 Task: Create a task  Implement a new cloud-based contract review system for a company , assign it to team member softage.1@softage.net in the project ControlBridge and update the status of the task to  Off Track , set the priority of the task to Medium
Action: Mouse moved to (53, 393)
Screenshot: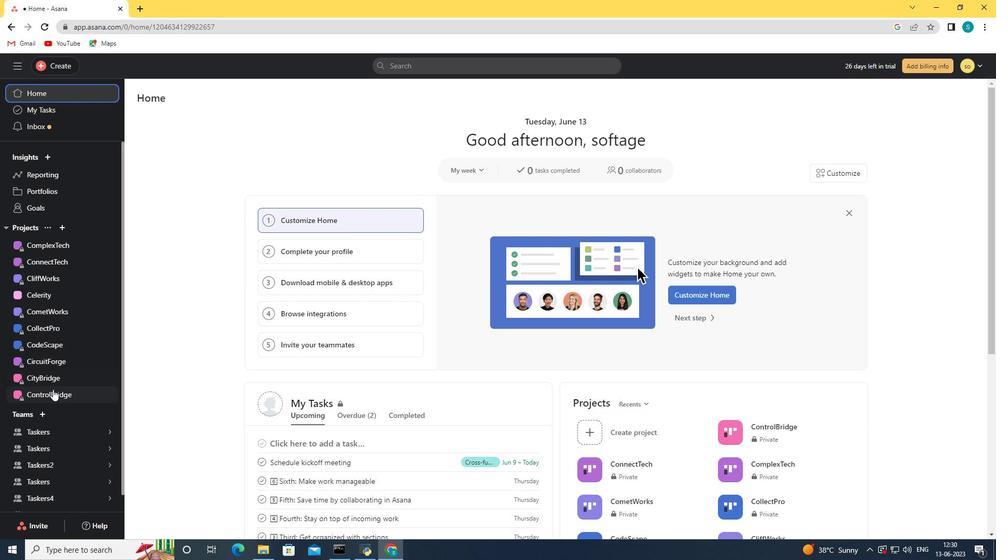 
Action: Mouse pressed left at (53, 393)
Screenshot: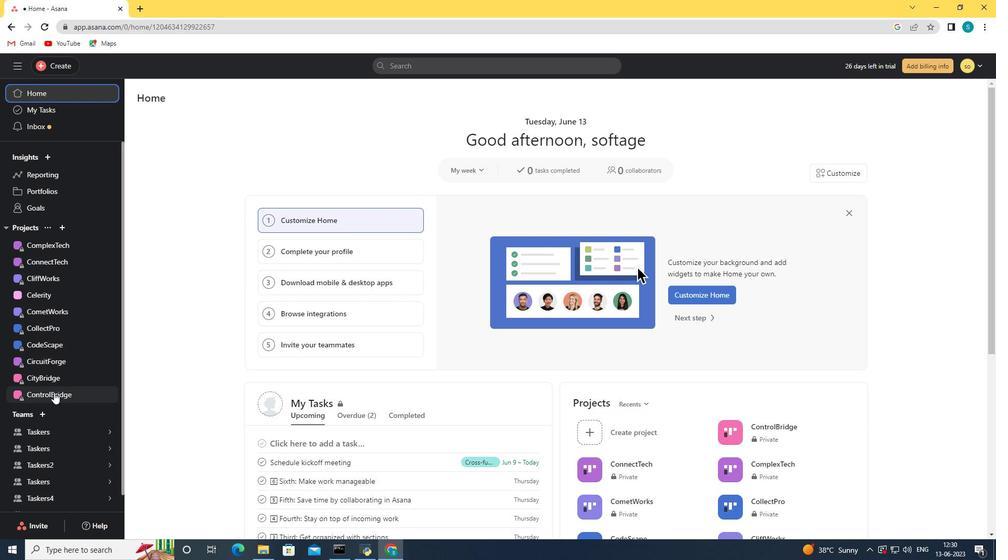 
Action: Mouse moved to (46, 65)
Screenshot: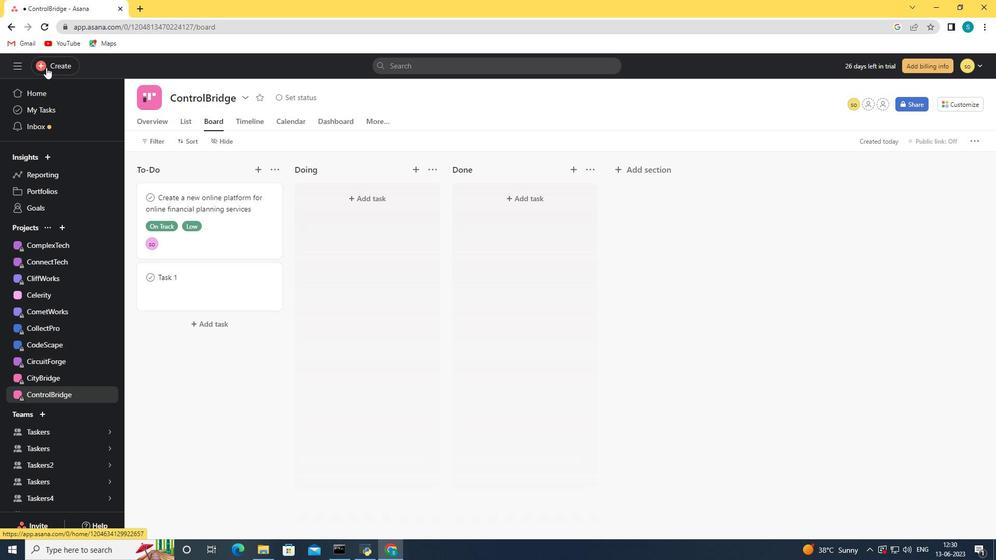 
Action: Mouse pressed left at (46, 65)
Screenshot: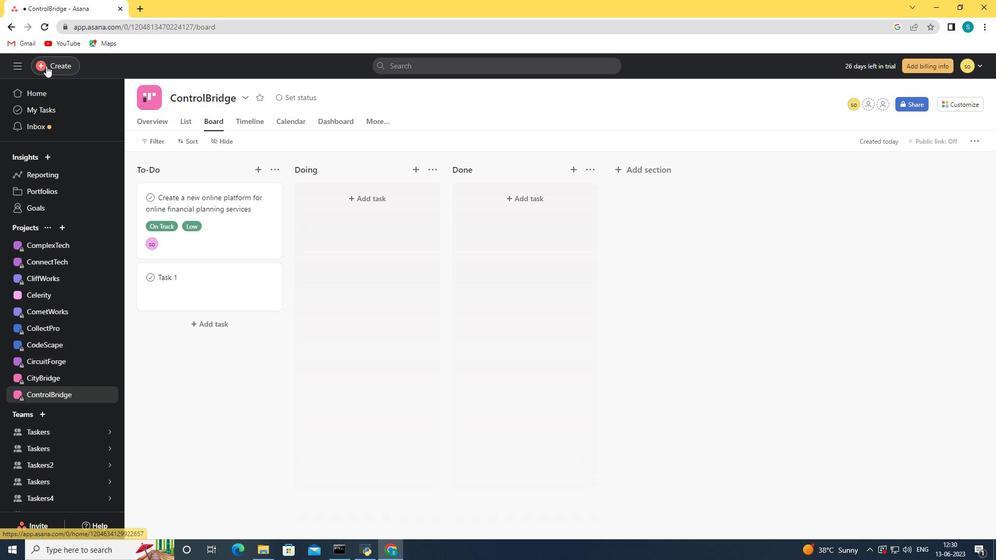 
Action: Mouse moved to (119, 70)
Screenshot: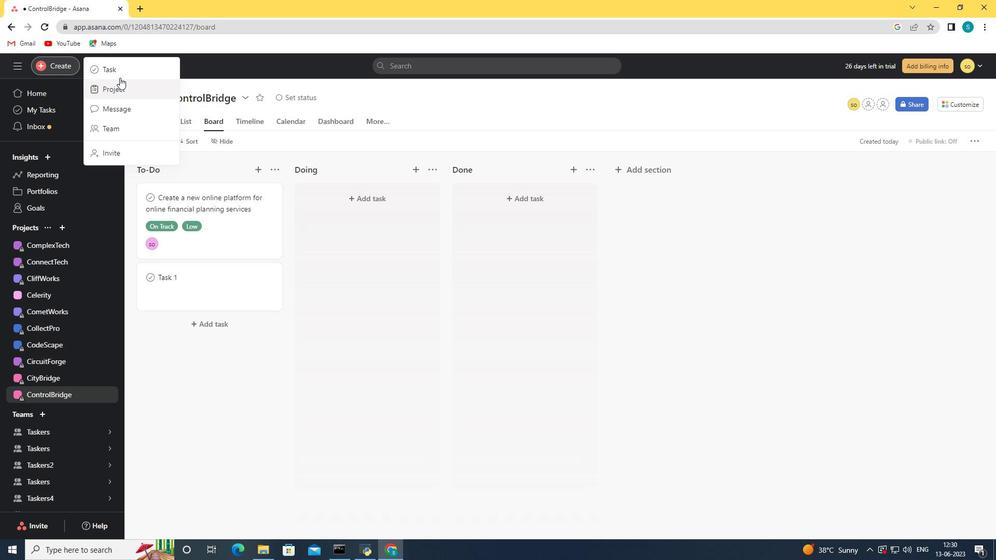 
Action: Mouse pressed left at (119, 70)
Screenshot: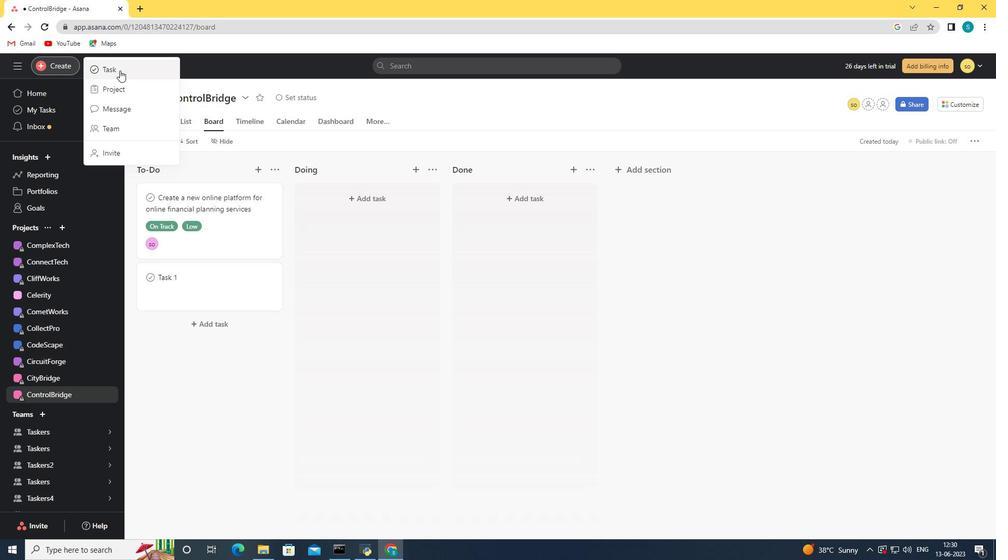 
Action: Mouse moved to (784, 321)
Screenshot: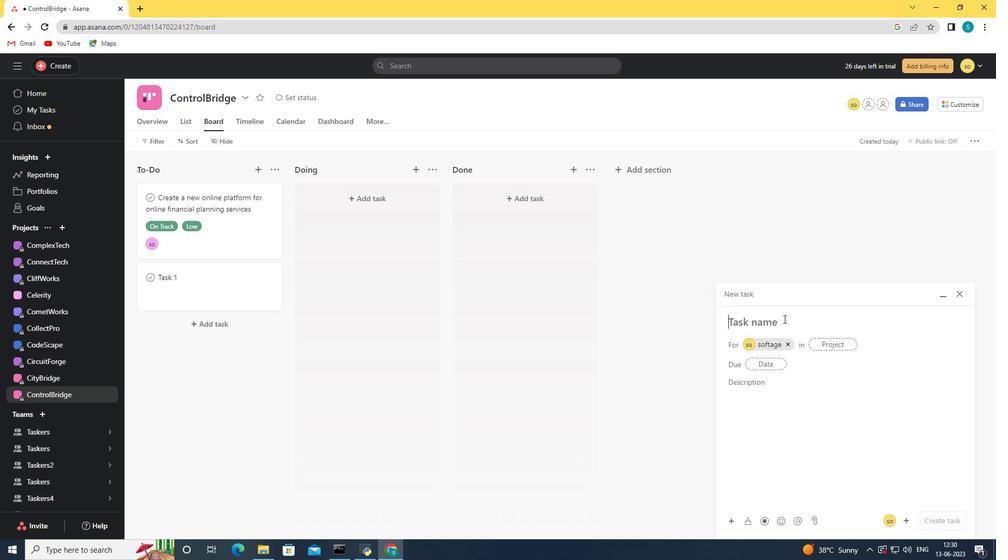 
Action: Mouse pressed left at (784, 321)
Screenshot: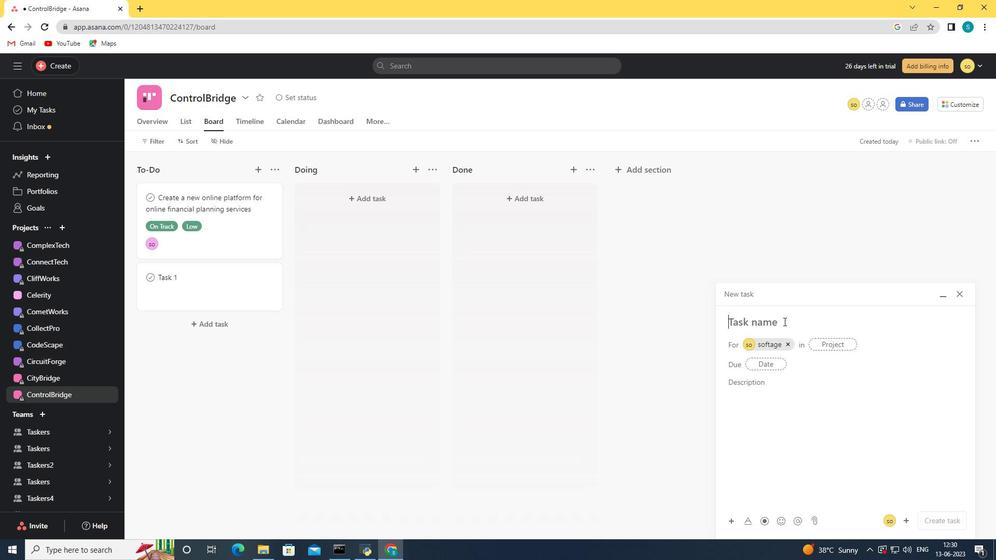 
Action: Key pressed <Key.shift>Implement<Key.space>a<Key.space>new<Key.space>cloud-based<Key.space>contract<Key.space>review<Key.space>system<Key.space>for<Key.space>a<Key.space>company
Screenshot: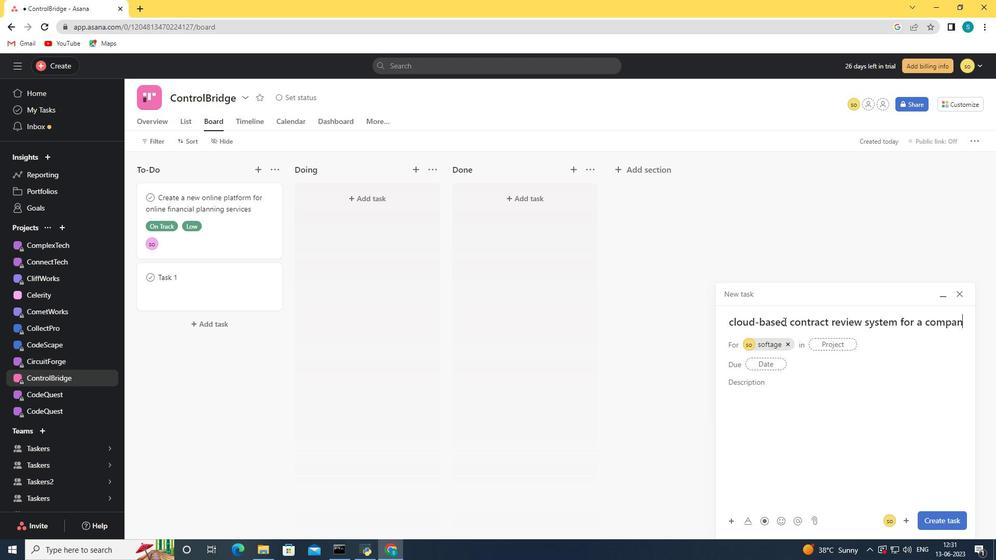 
Action: Mouse moved to (787, 342)
Screenshot: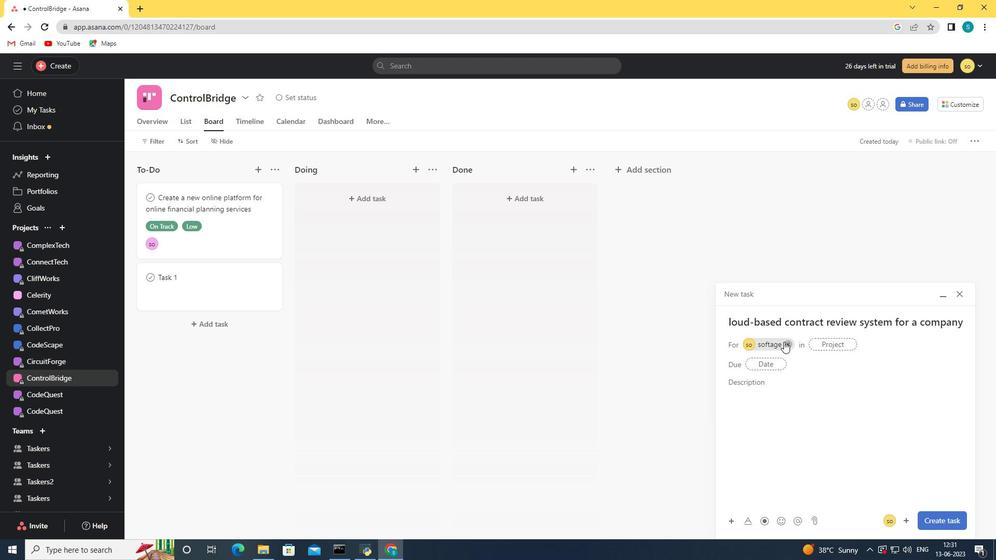 
Action: Mouse pressed left at (787, 342)
Screenshot: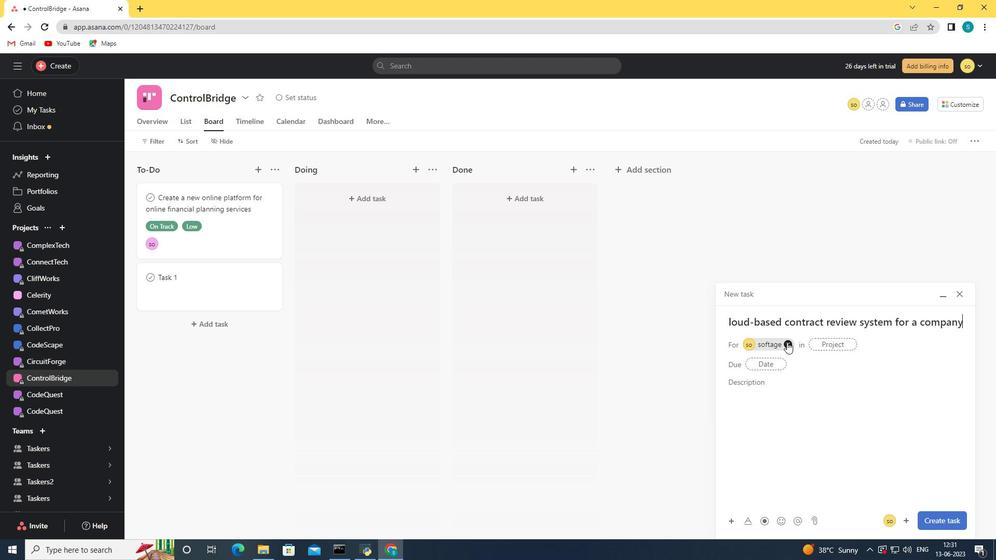 
Action: Mouse moved to (771, 345)
Screenshot: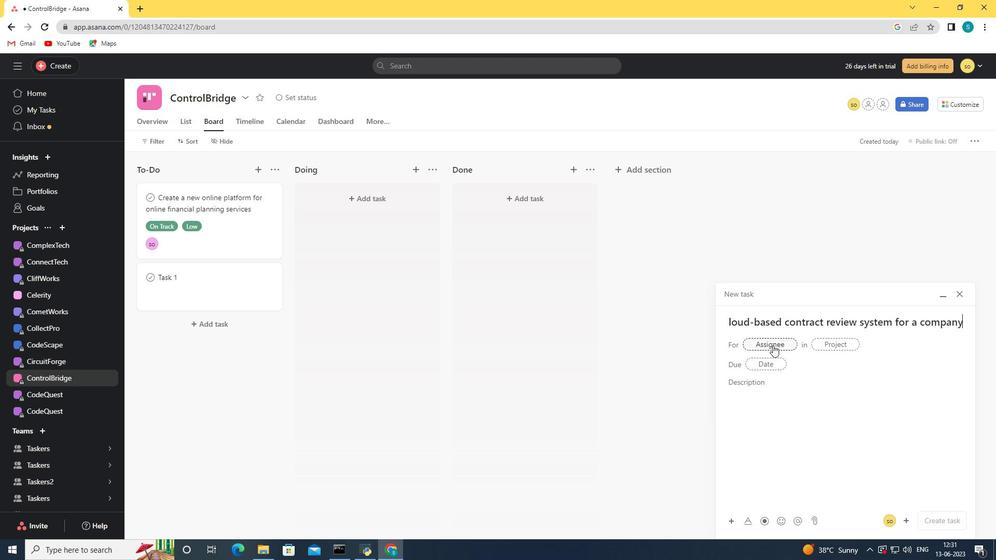 
Action: Mouse pressed left at (771, 345)
Screenshot: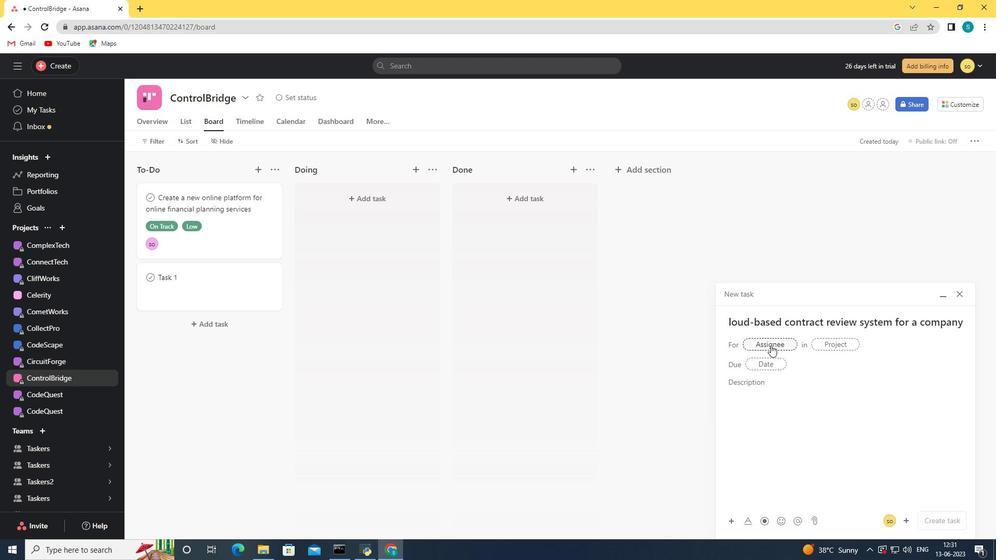 
Action: Key pressed softage.1<Key.shift>@softage.com
Screenshot: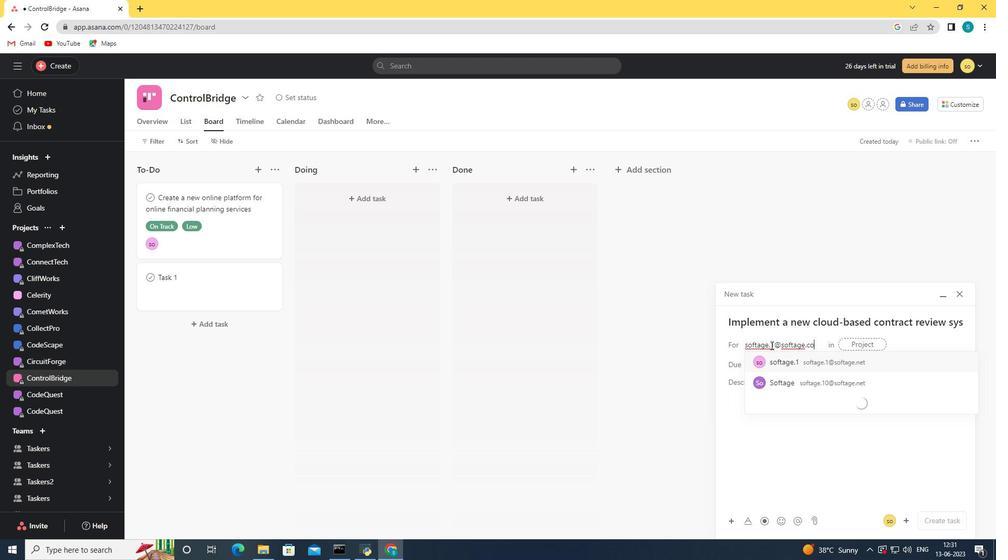 
Action: Mouse moved to (784, 359)
Screenshot: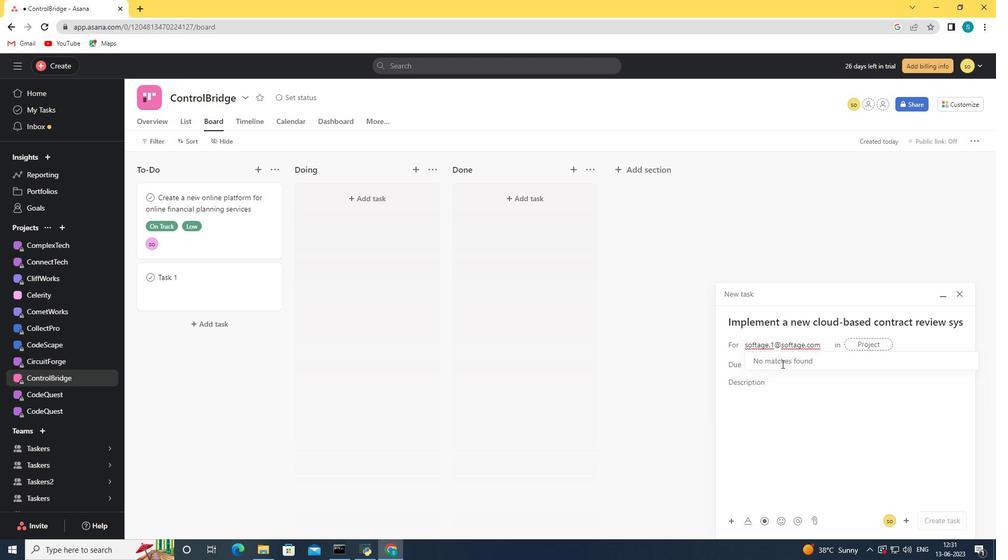 
Action: Key pressed <Key.backspace><Key.backspace><Key.backspace>net
Screenshot: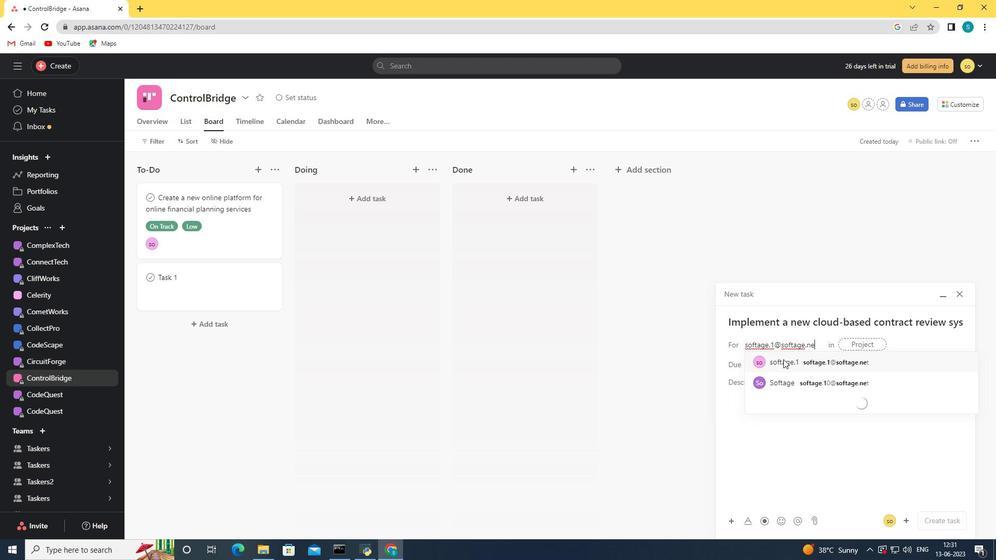 
Action: Mouse moved to (788, 361)
Screenshot: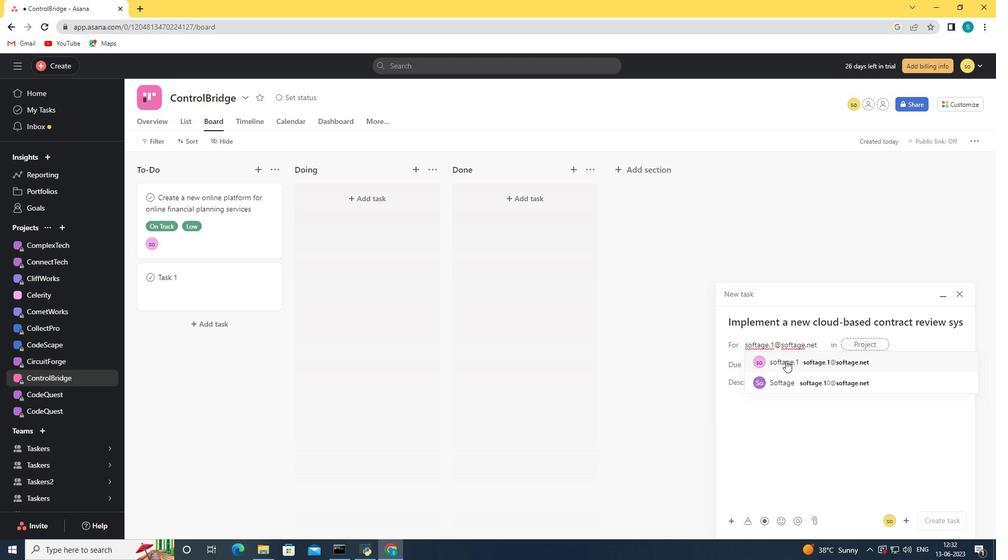 
Action: Mouse pressed left at (788, 361)
Screenshot: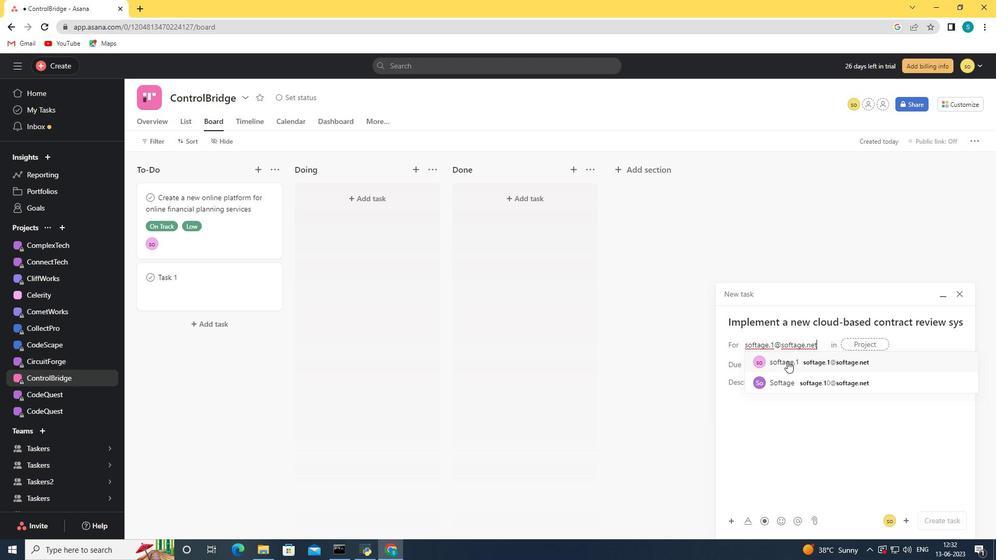 
Action: Mouse moved to (672, 387)
Screenshot: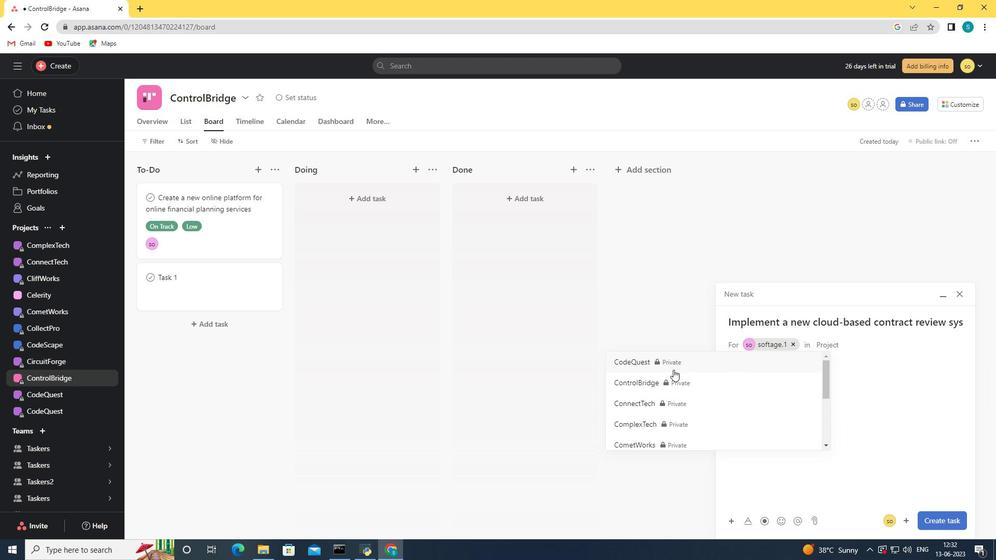 
Action: Mouse pressed left at (672, 387)
Screenshot: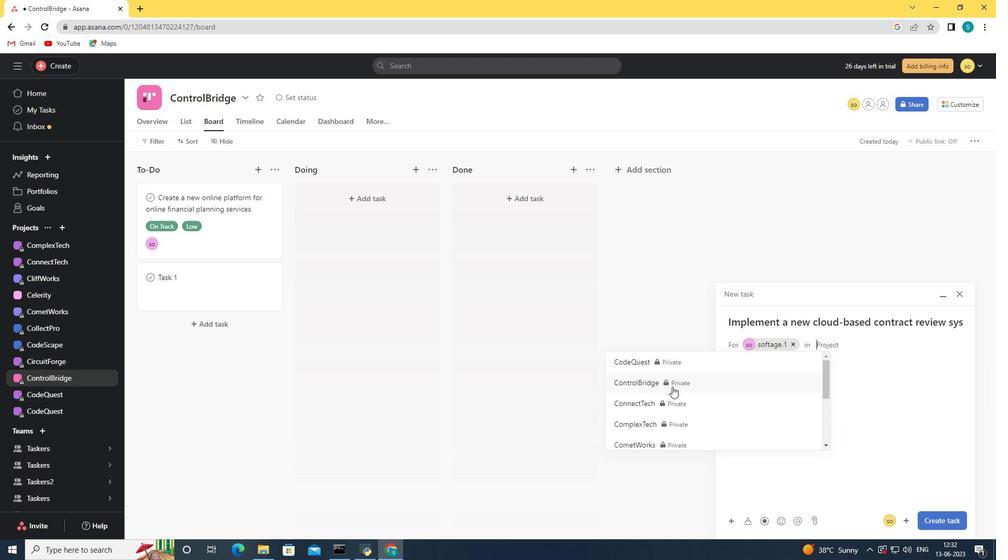 
Action: Mouse moved to (839, 364)
Screenshot: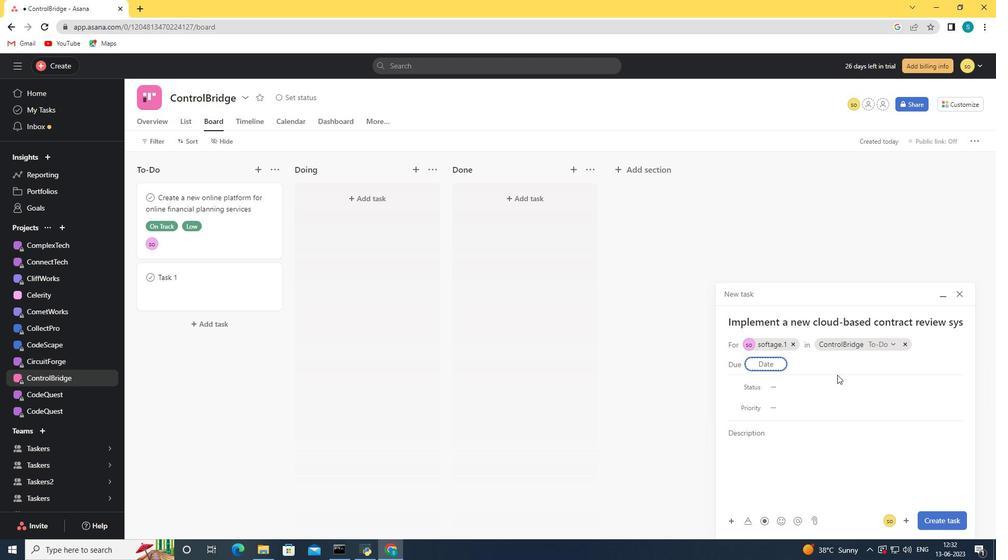 
Action: Mouse scrolled (839, 363) with delta (0, 0)
Screenshot: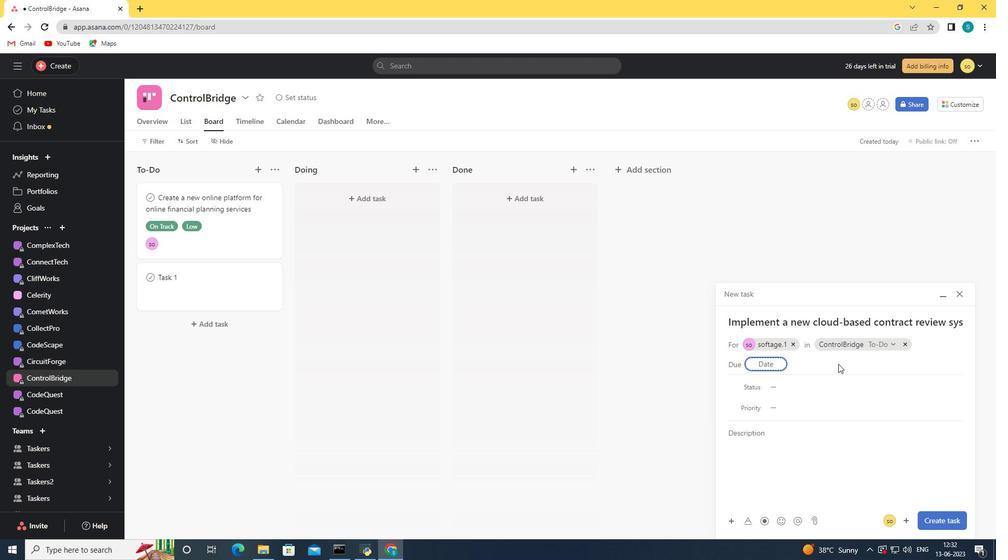 
Action: Mouse scrolled (839, 363) with delta (0, 0)
Screenshot: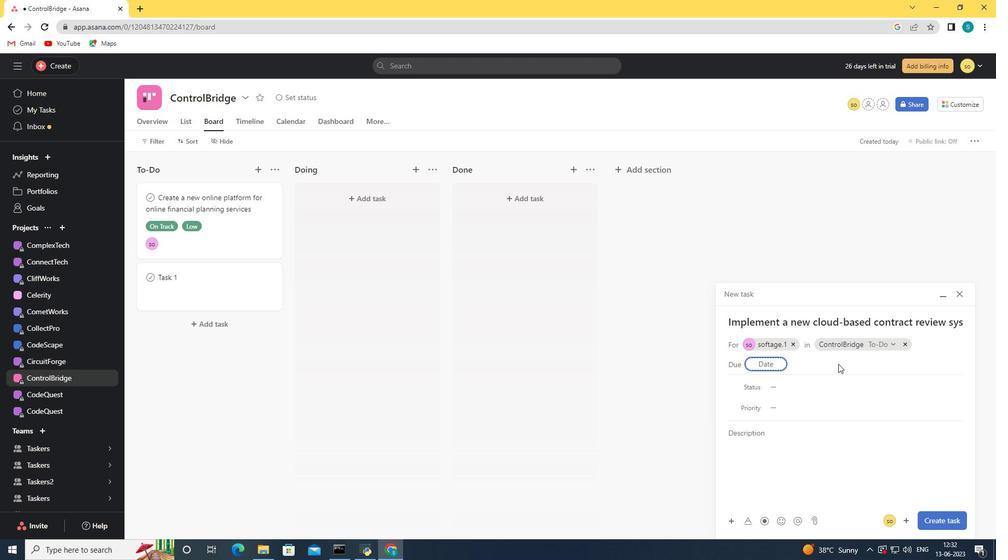 
Action: Mouse moved to (780, 388)
Screenshot: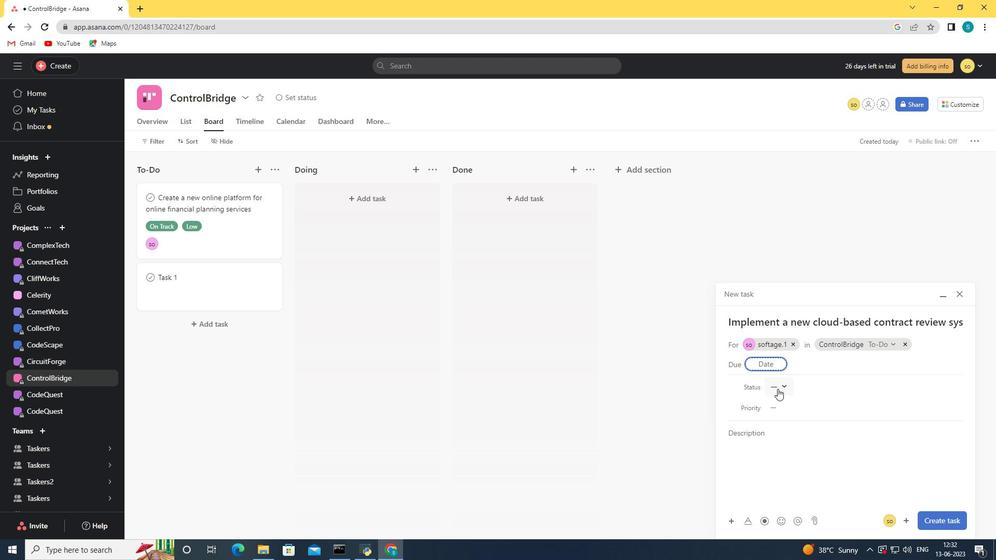
Action: Mouse pressed left at (780, 388)
Screenshot: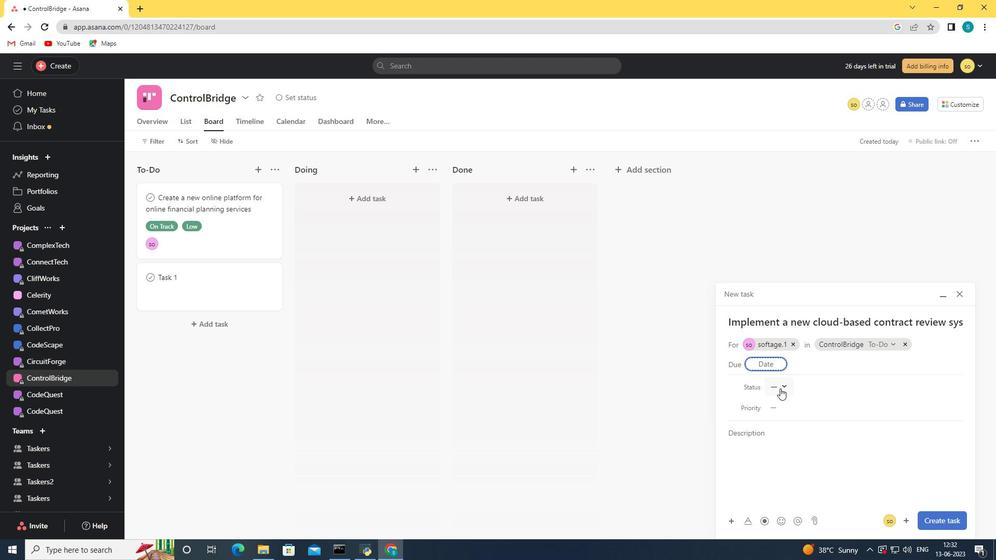 
Action: Mouse moved to (783, 442)
Screenshot: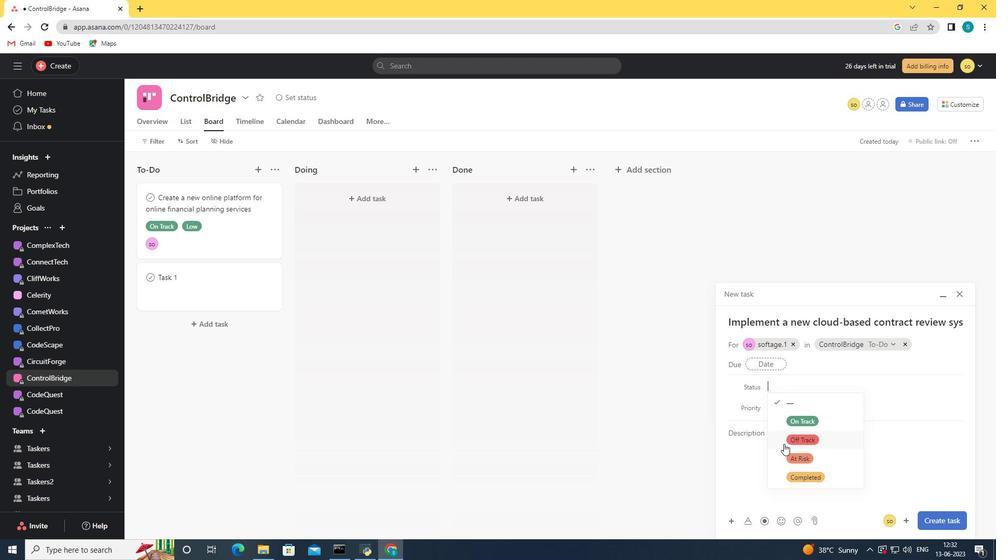 
Action: Mouse pressed left at (783, 442)
Screenshot: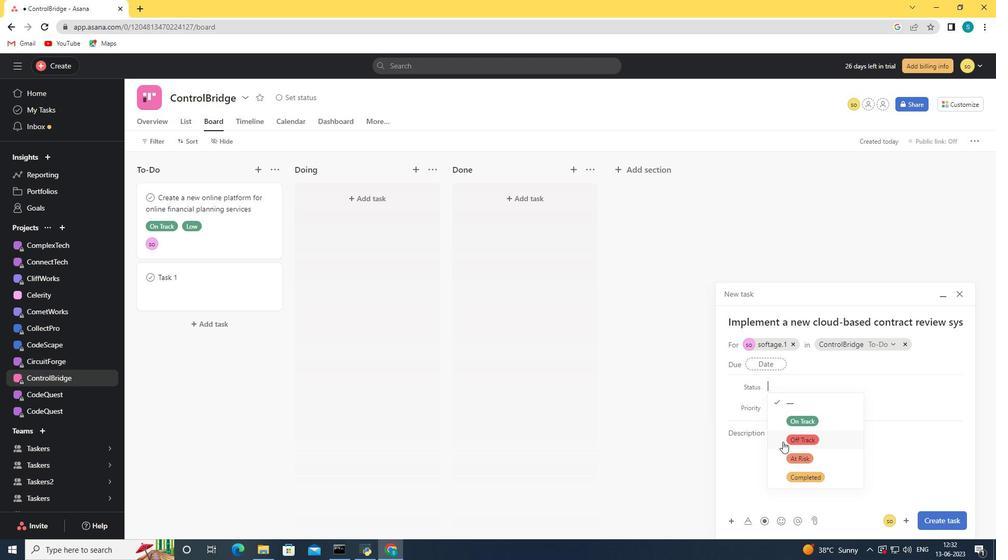 
Action: Mouse moved to (782, 411)
Screenshot: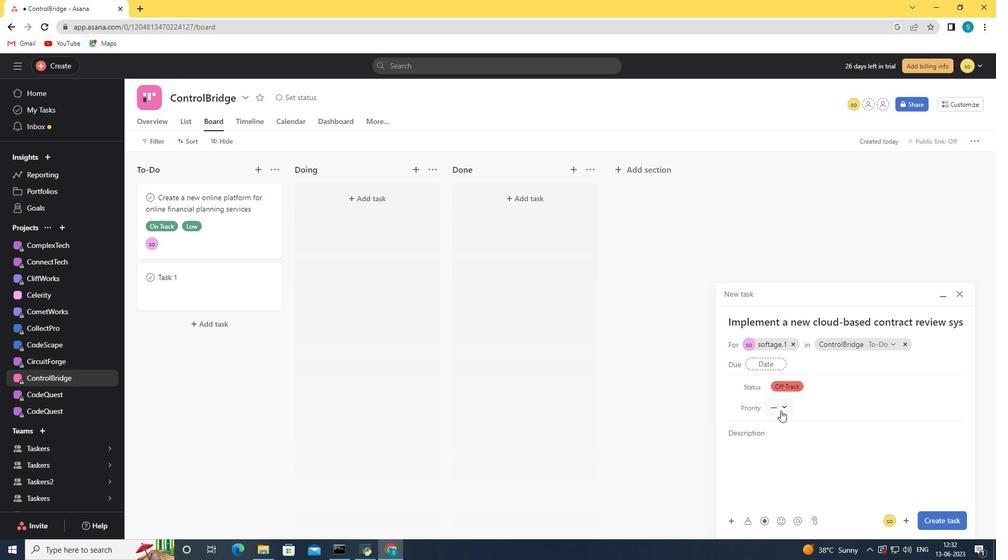 
Action: Mouse pressed left at (782, 411)
Screenshot: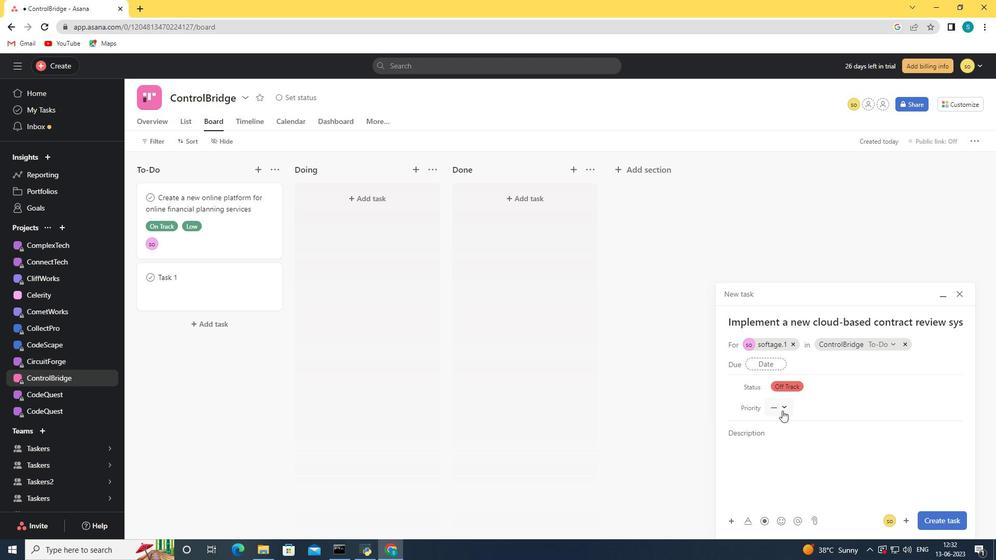 
Action: Mouse moved to (784, 458)
Screenshot: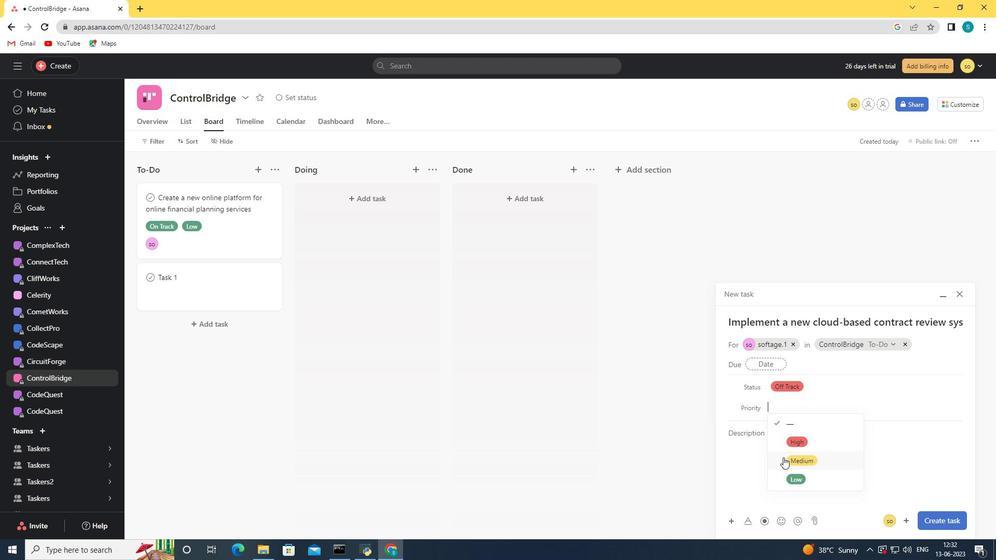 
Action: Mouse pressed left at (784, 458)
Screenshot: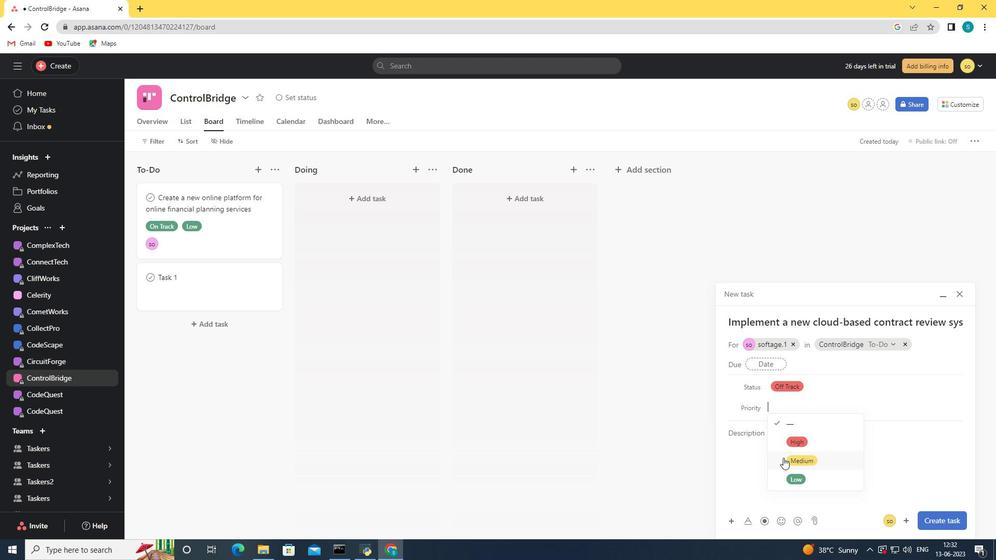 
Action: Mouse moved to (944, 518)
Screenshot: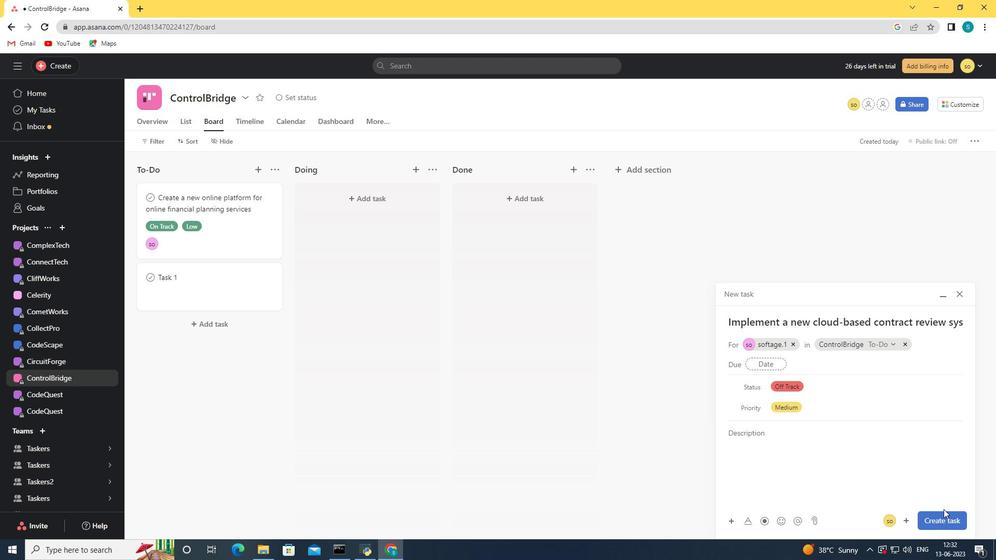 
Action: Mouse pressed left at (944, 518)
Screenshot: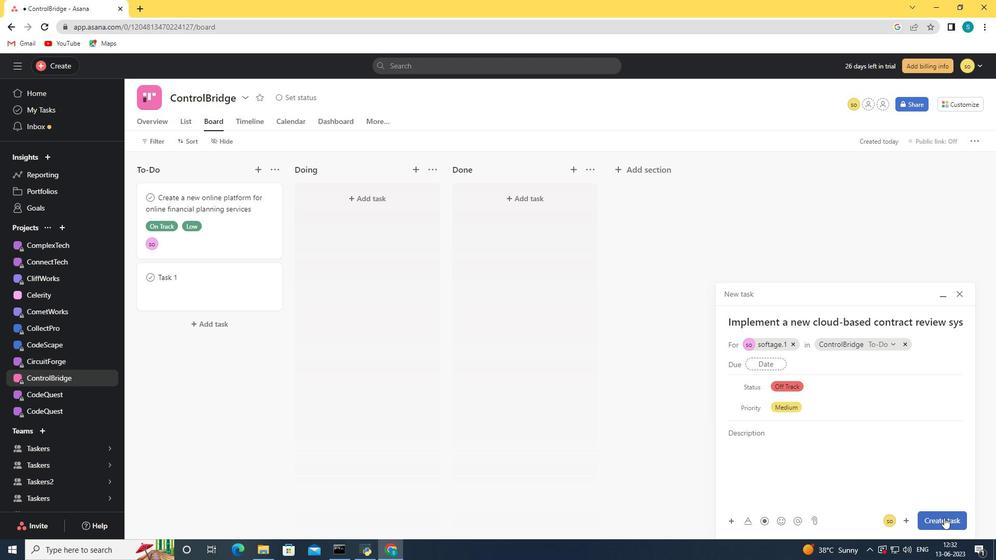 
Action: Mouse moved to (537, 400)
Screenshot: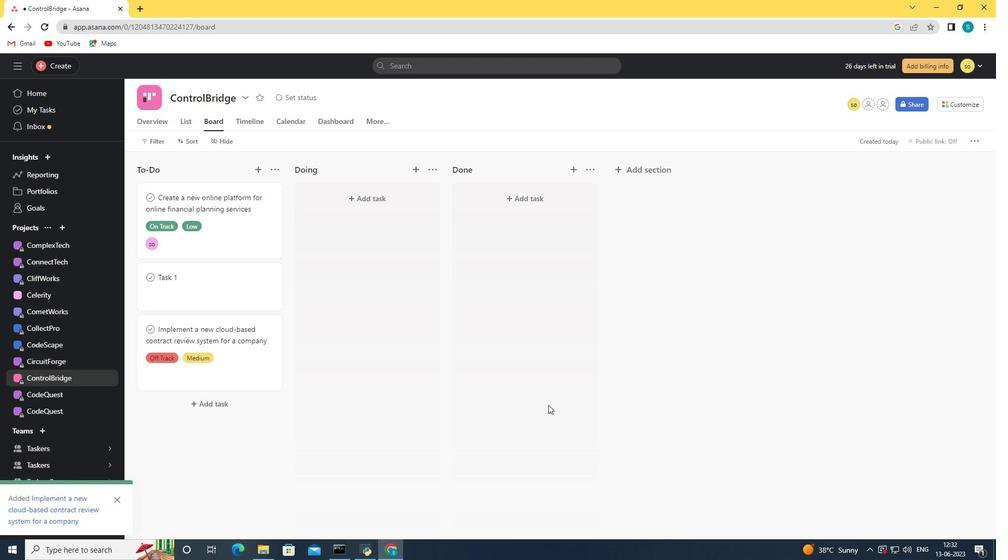 
